Task: Create a due date automation trigger when advanced on, on the tuesday before a card is due add dates without a due date at 11:00 AM.
Action: Mouse moved to (822, 252)
Screenshot: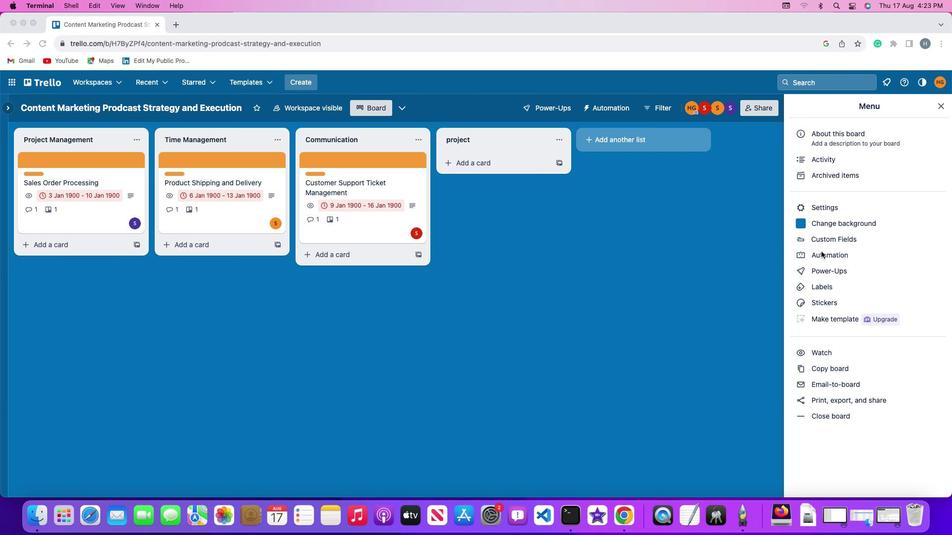 
Action: Mouse pressed left at (822, 252)
Screenshot: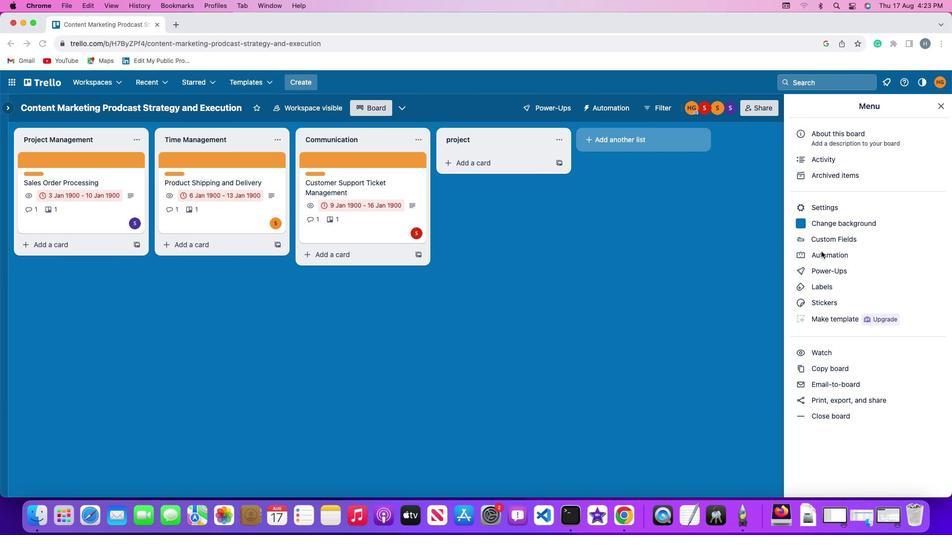 
Action: Mouse pressed left at (822, 252)
Screenshot: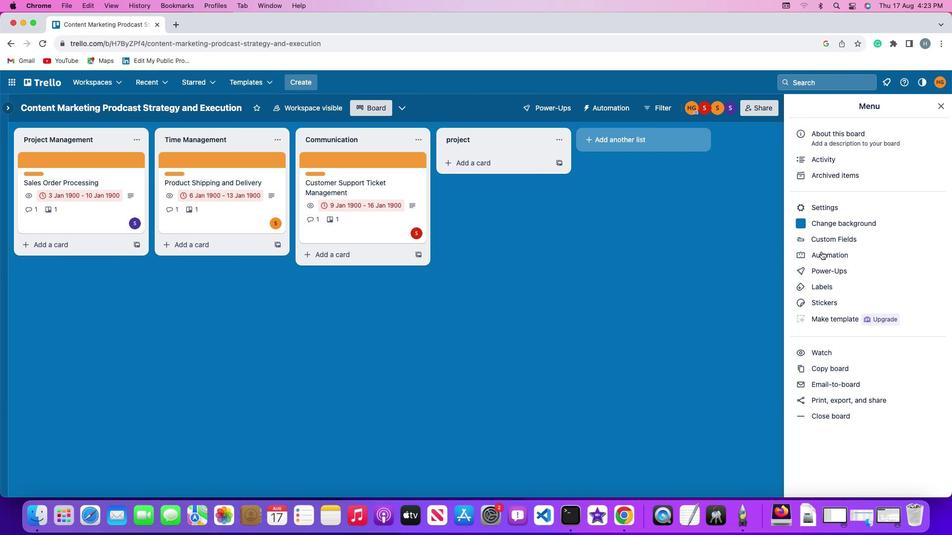 
Action: Mouse moved to (59, 233)
Screenshot: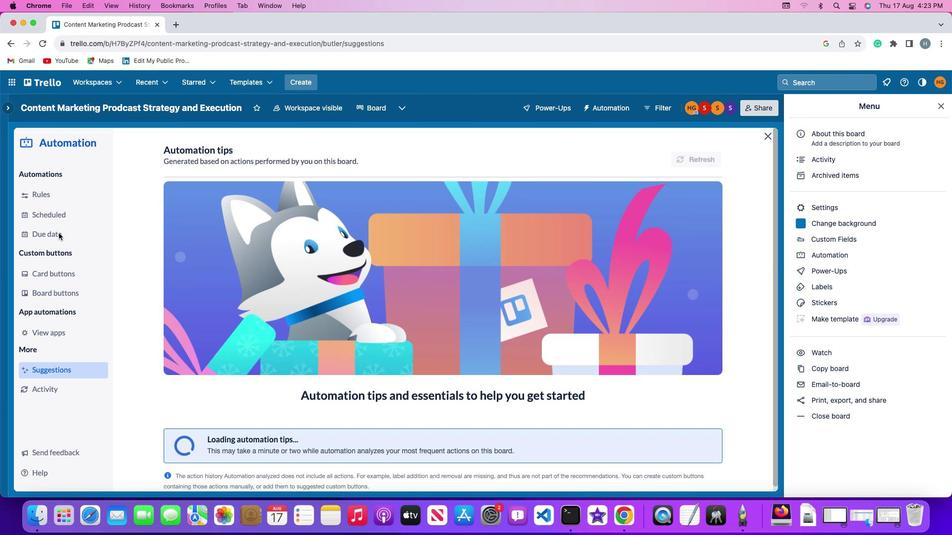 
Action: Mouse pressed left at (59, 233)
Screenshot: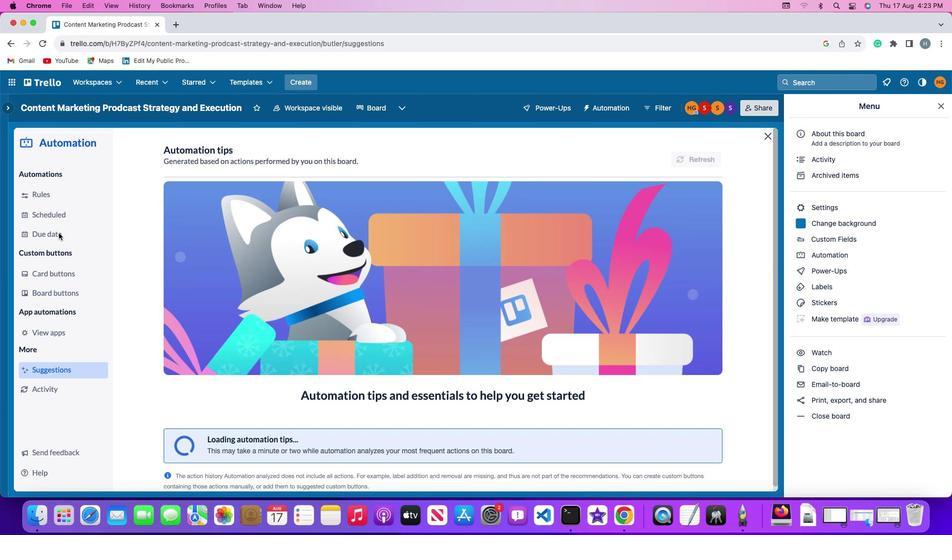 
Action: Mouse moved to (666, 151)
Screenshot: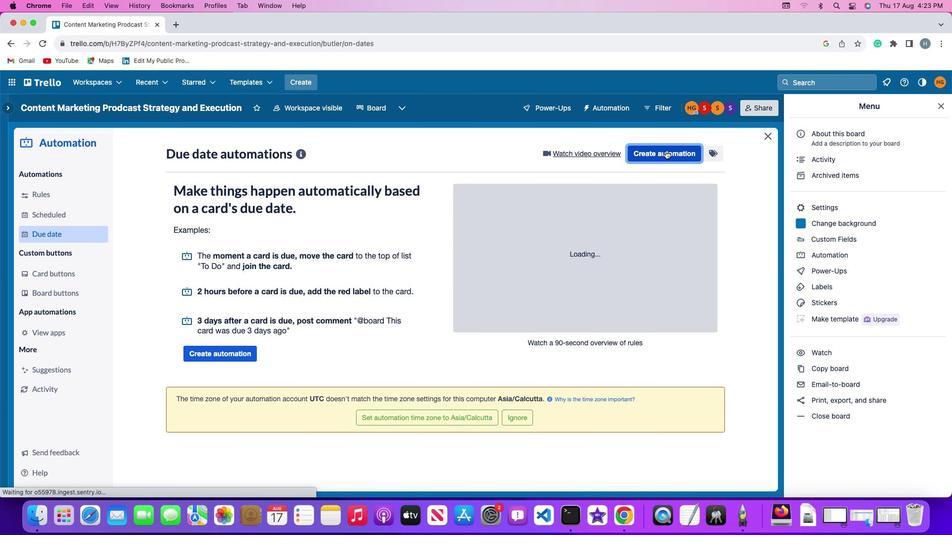 
Action: Mouse pressed left at (666, 151)
Screenshot: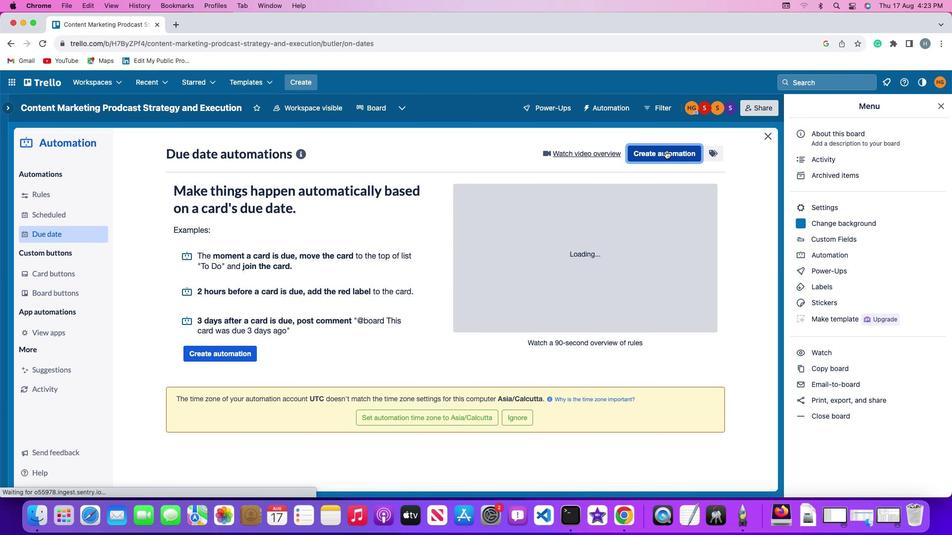 
Action: Mouse moved to (199, 247)
Screenshot: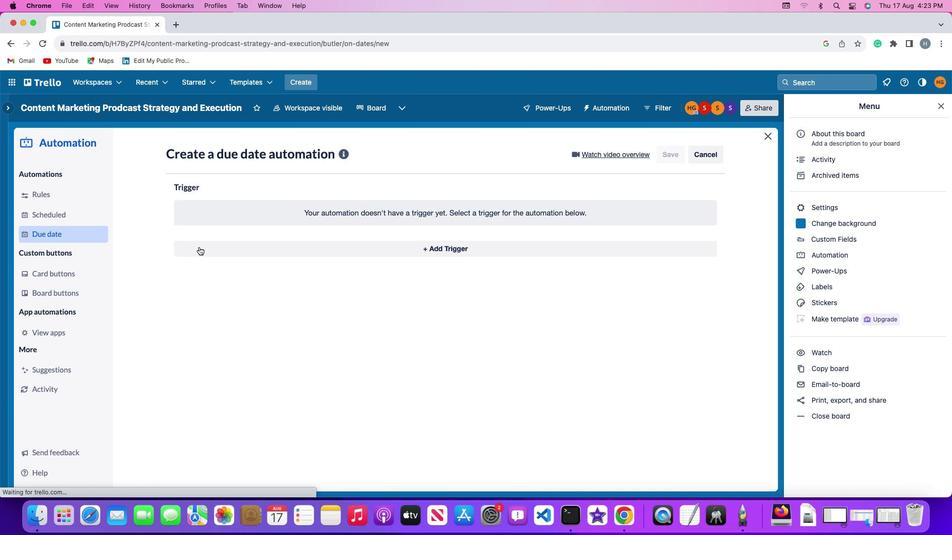 
Action: Mouse pressed left at (199, 247)
Screenshot: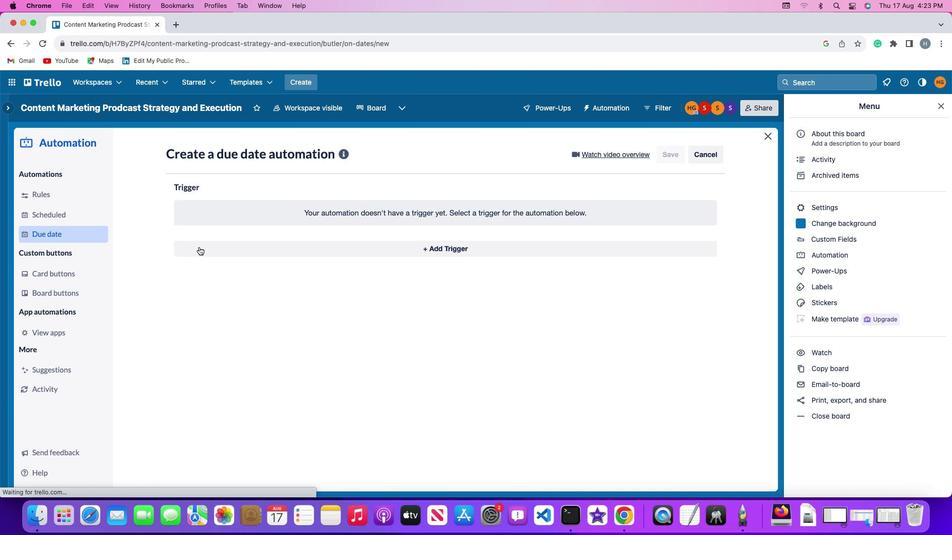 
Action: Mouse moved to (206, 431)
Screenshot: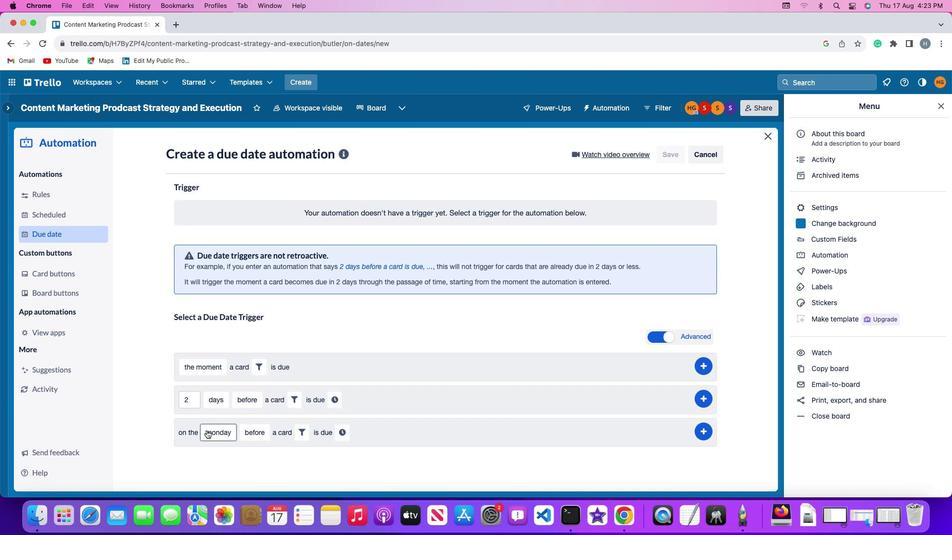 
Action: Mouse pressed left at (206, 431)
Screenshot: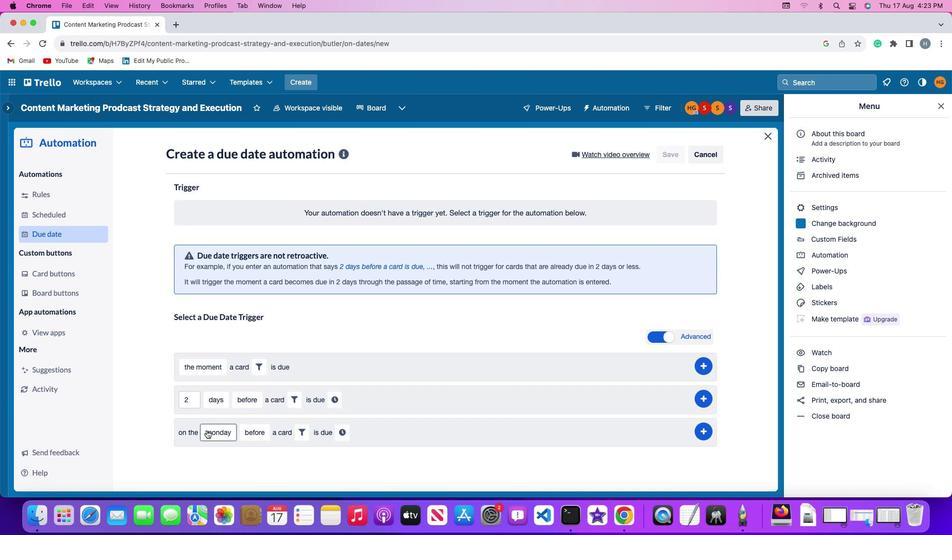 
Action: Mouse moved to (218, 317)
Screenshot: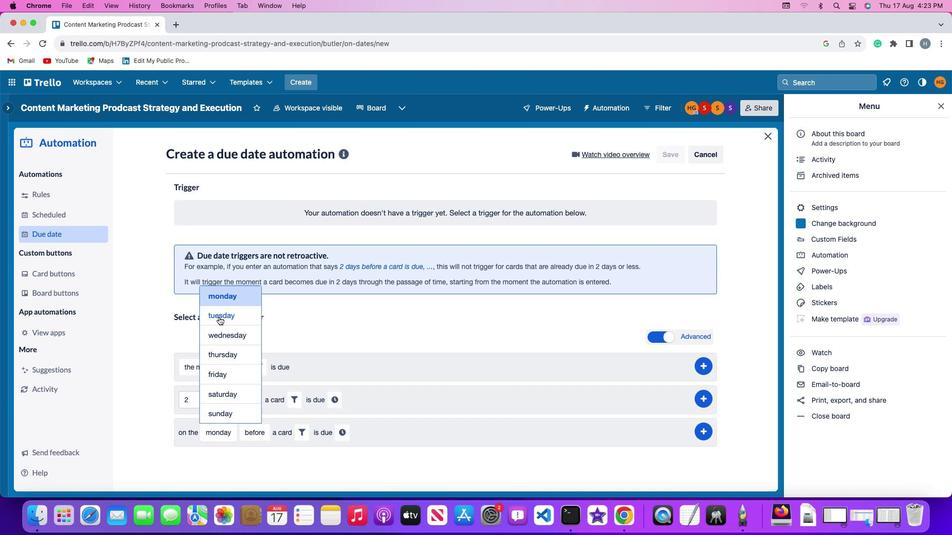 
Action: Mouse pressed left at (218, 317)
Screenshot: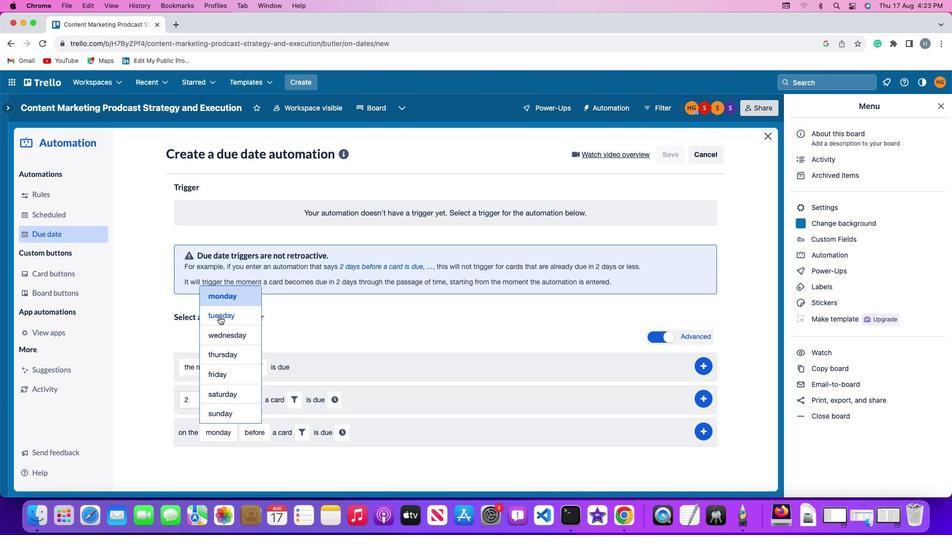 
Action: Mouse moved to (252, 425)
Screenshot: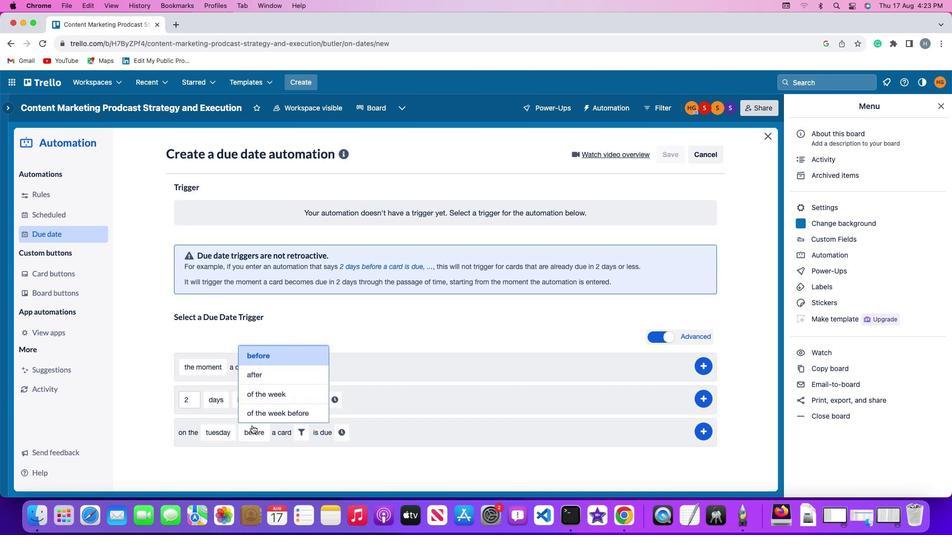 
Action: Mouse pressed left at (252, 425)
Screenshot: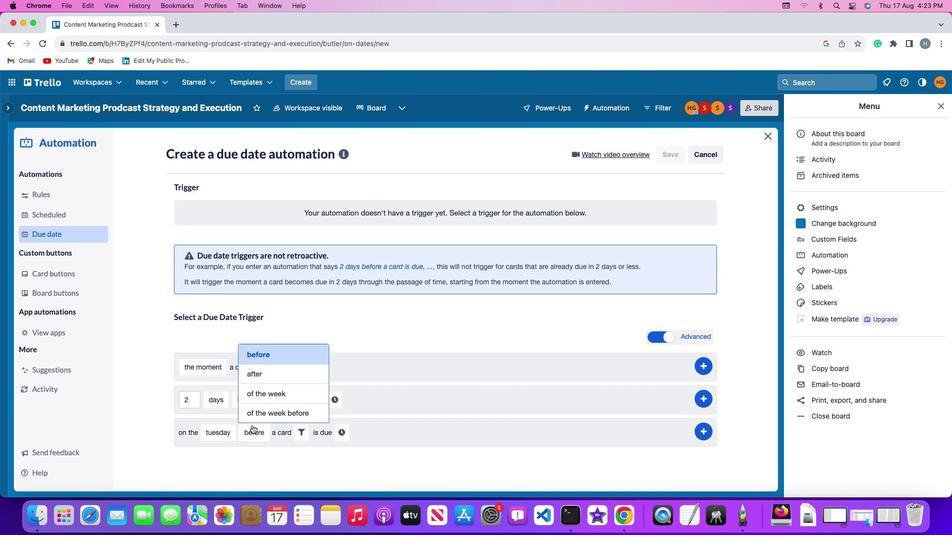 
Action: Mouse moved to (269, 348)
Screenshot: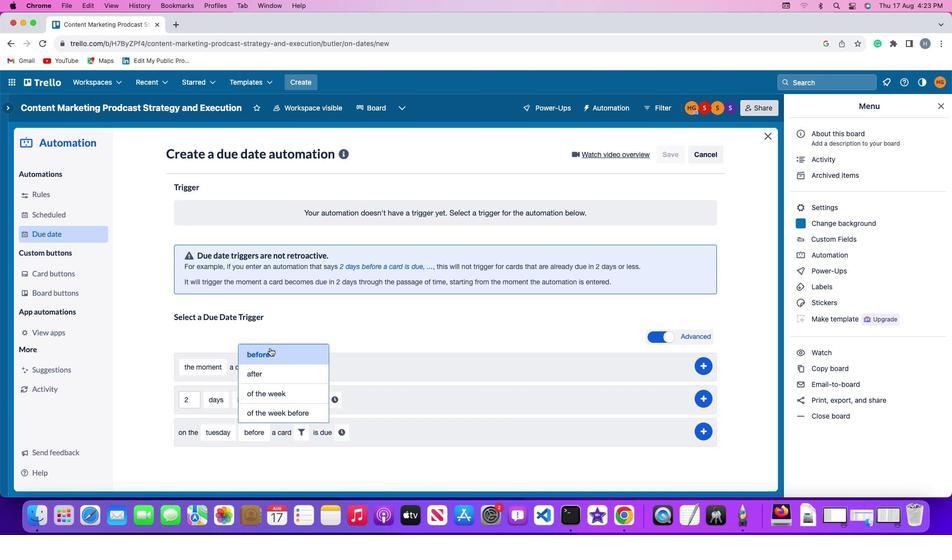 
Action: Mouse pressed left at (269, 348)
Screenshot: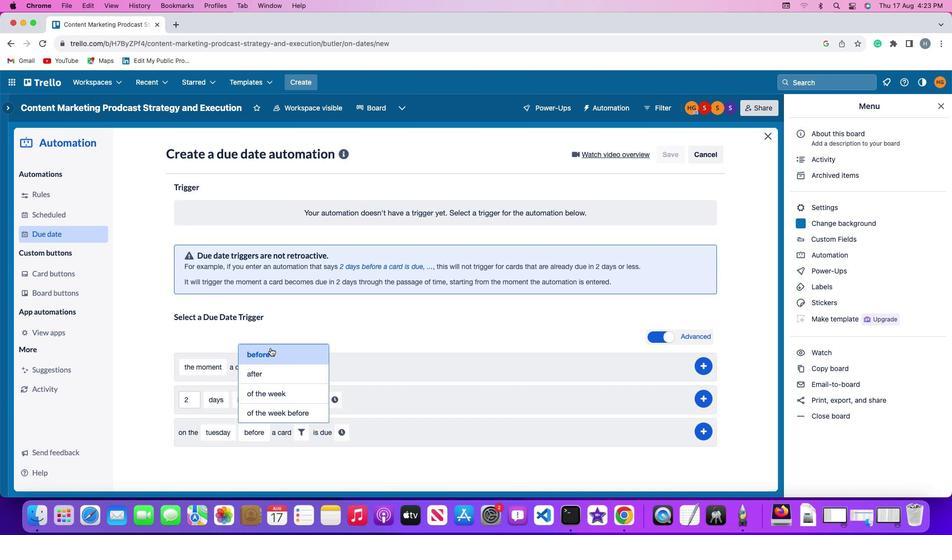 
Action: Mouse moved to (301, 433)
Screenshot: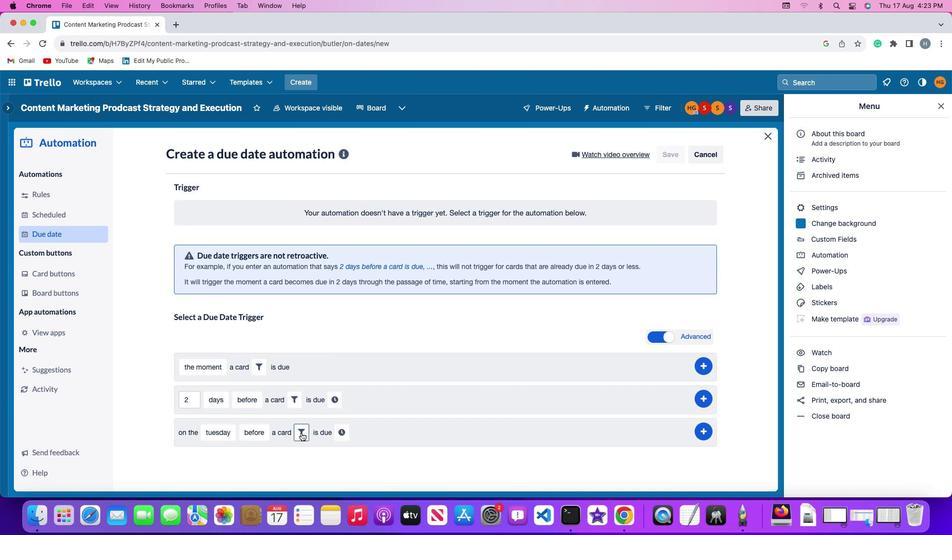 
Action: Mouse pressed left at (301, 433)
Screenshot: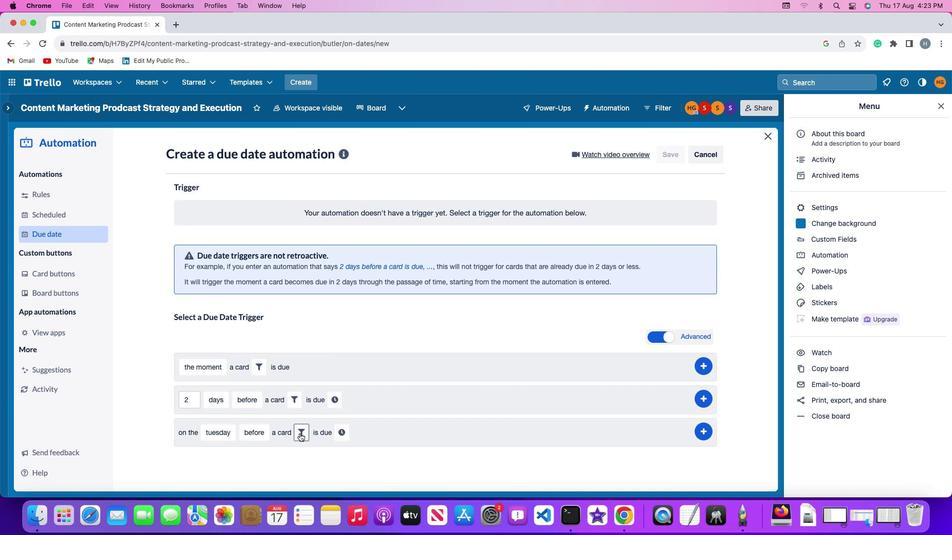 
Action: Mouse moved to (356, 458)
Screenshot: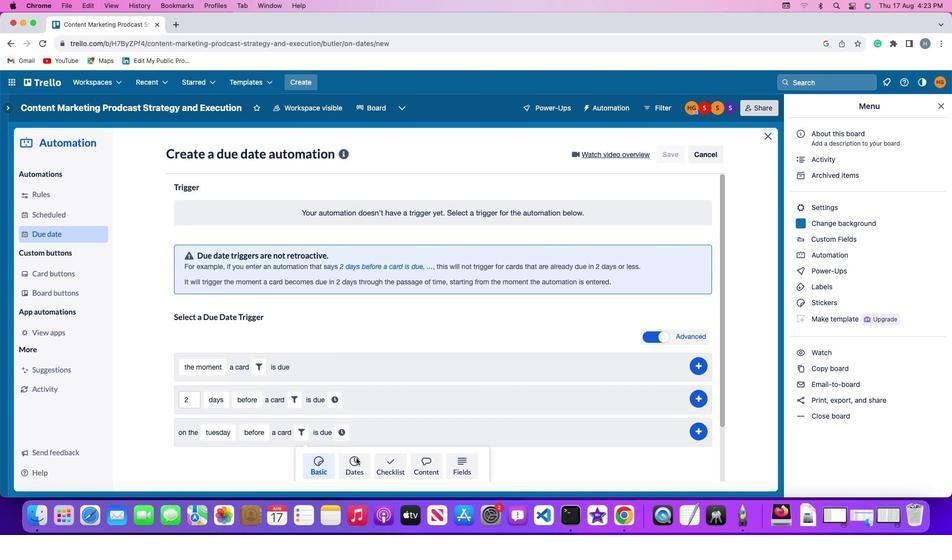 
Action: Mouse pressed left at (356, 458)
Screenshot: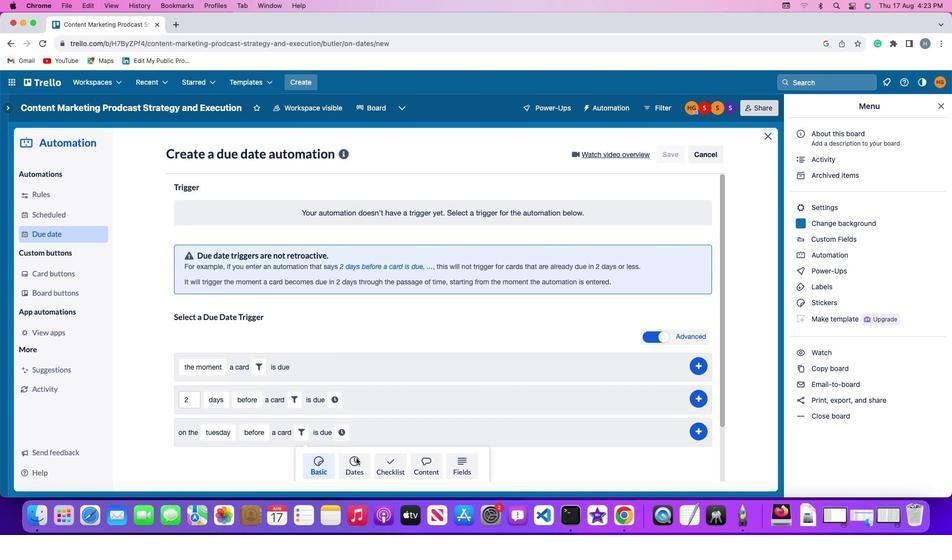 
Action: Mouse moved to (234, 463)
Screenshot: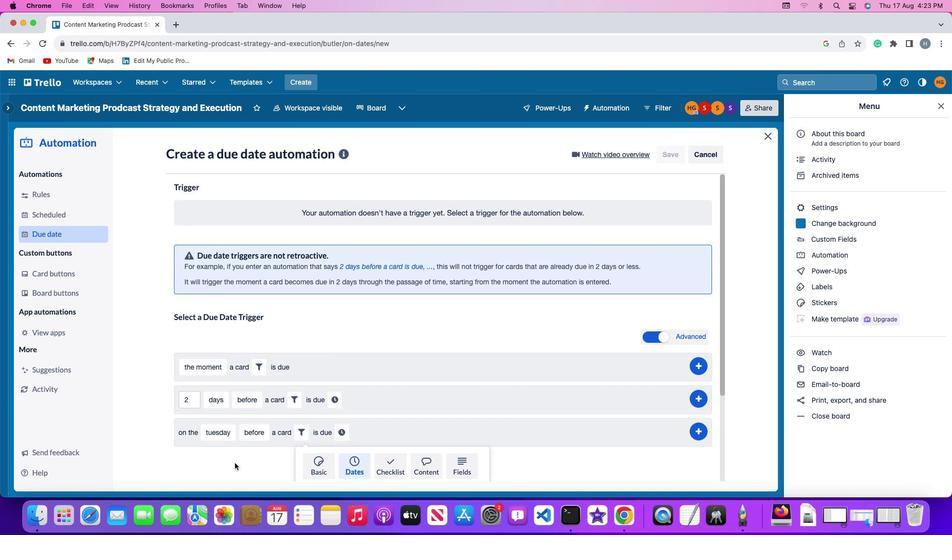 
Action: Mouse scrolled (234, 463) with delta (0, 0)
Screenshot: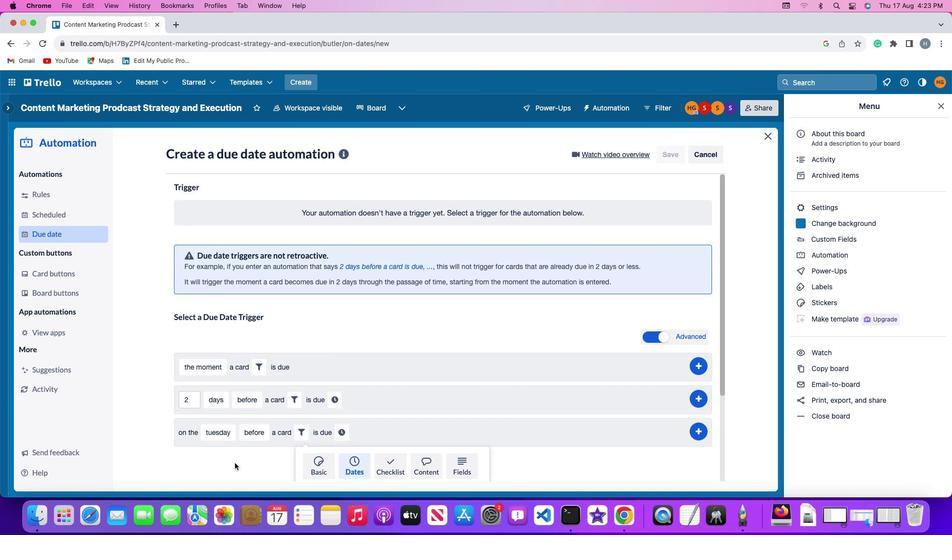 
Action: Mouse scrolled (234, 463) with delta (0, 0)
Screenshot: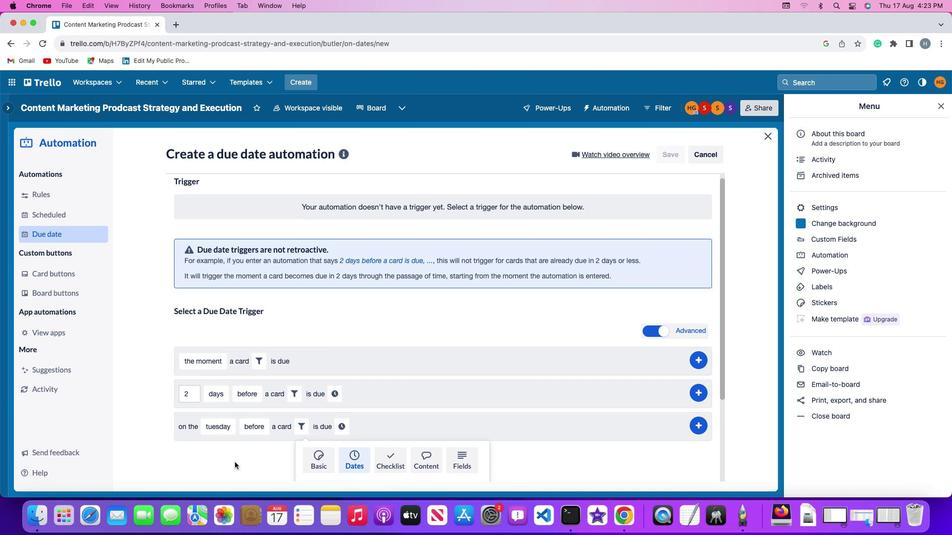 
Action: Mouse moved to (234, 463)
Screenshot: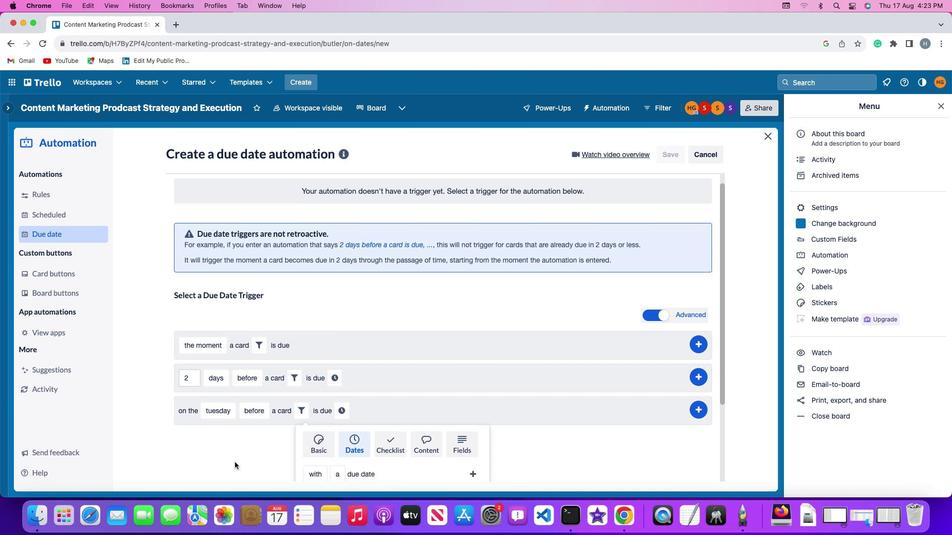 
Action: Mouse scrolled (234, 463) with delta (0, -1)
Screenshot: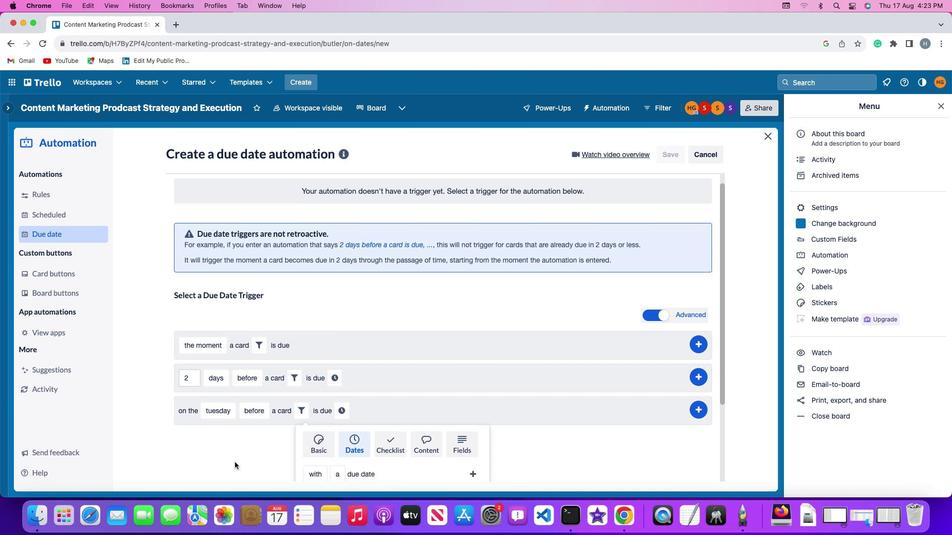 
Action: Mouse moved to (314, 413)
Screenshot: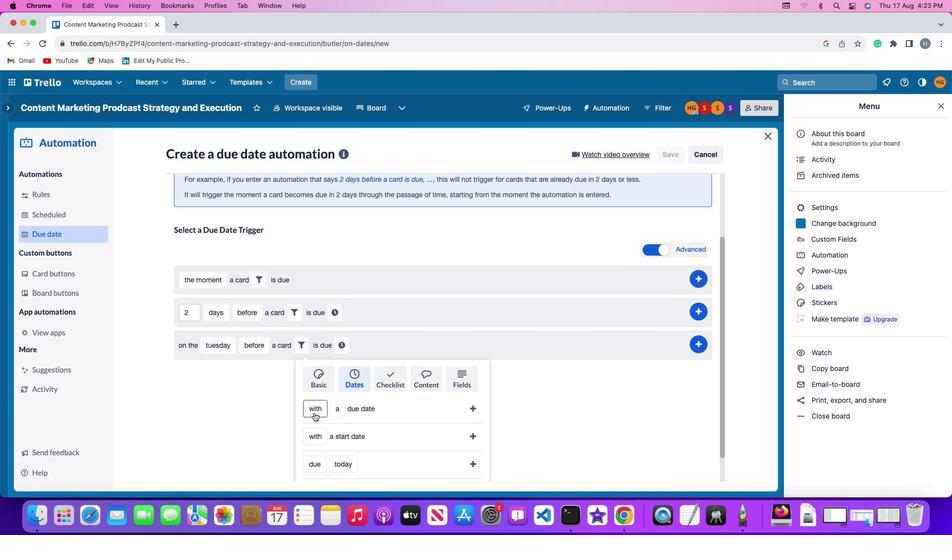 
Action: Mouse pressed left at (314, 413)
Screenshot: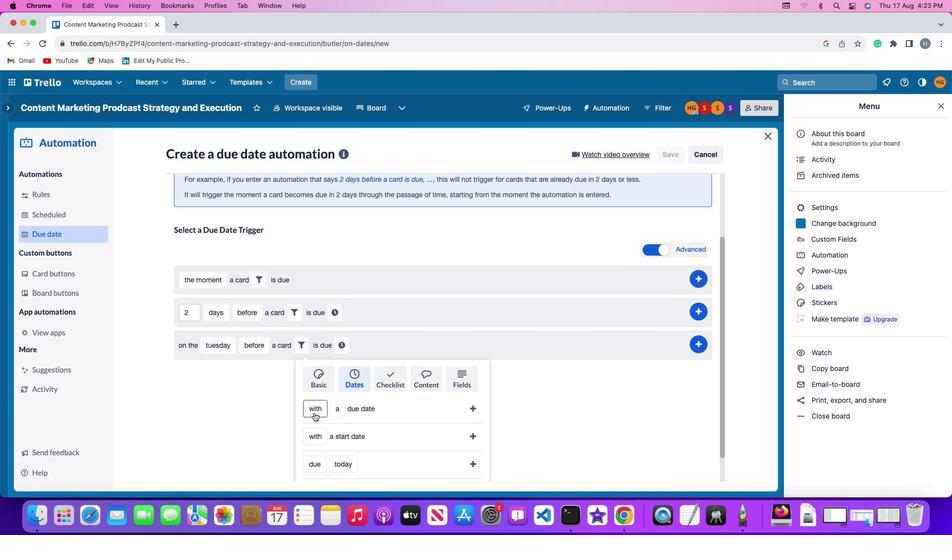 
Action: Mouse moved to (318, 446)
Screenshot: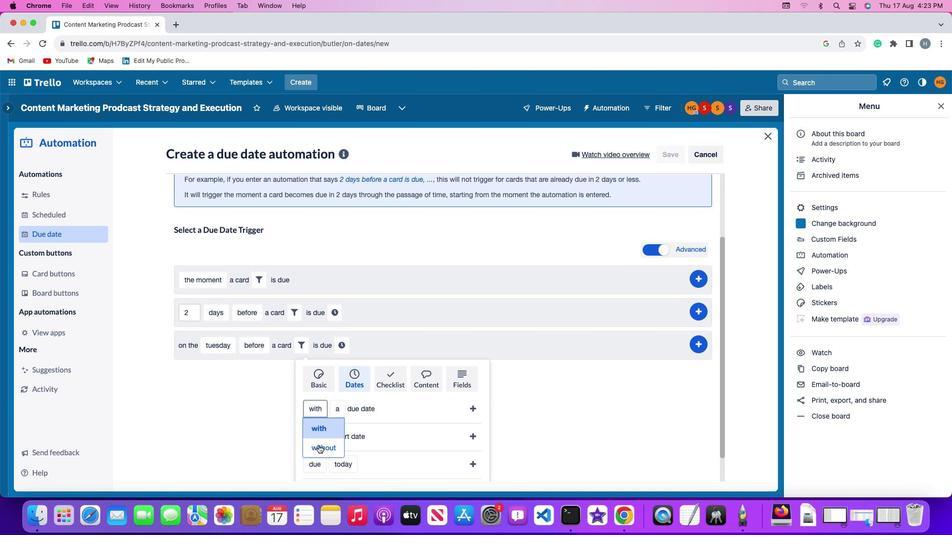 
Action: Mouse pressed left at (318, 446)
Screenshot: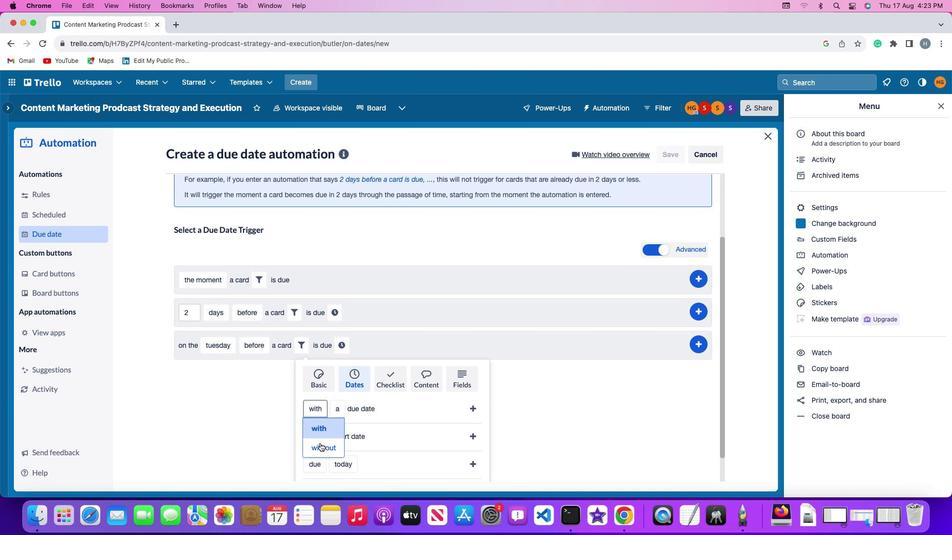 
Action: Mouse moved to (344, 406)
Screenshot: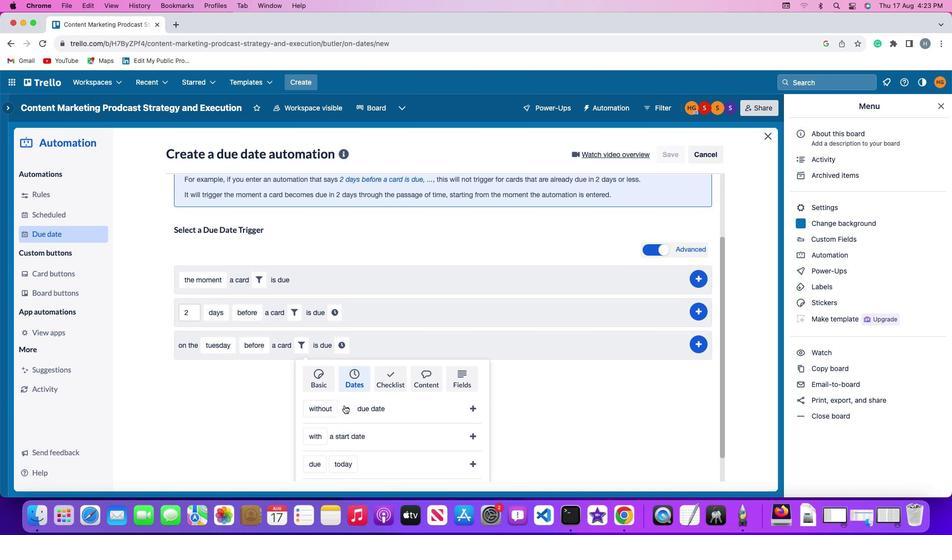 
Action: Mouse pressed left at (344, 406)
Screenshot: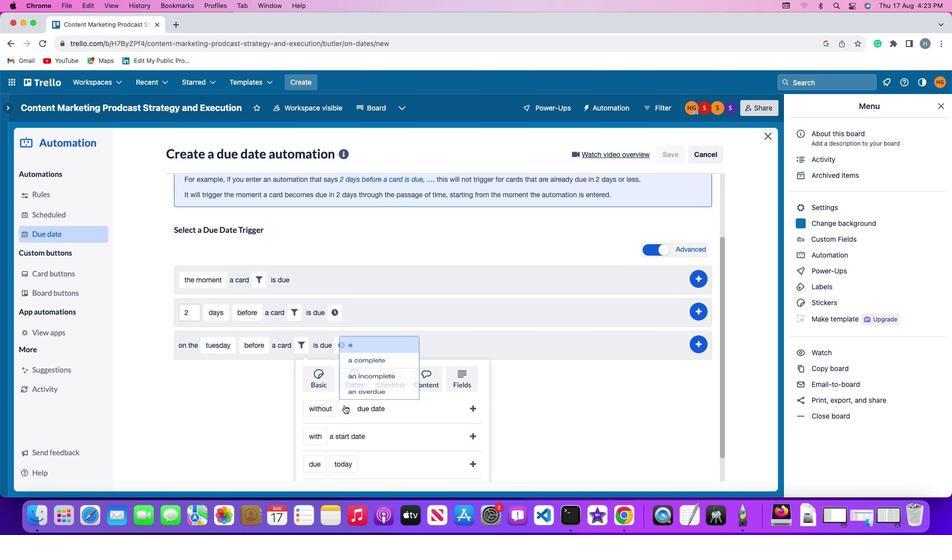 
Action: Mouse moved to (368, 334)
Screenshot: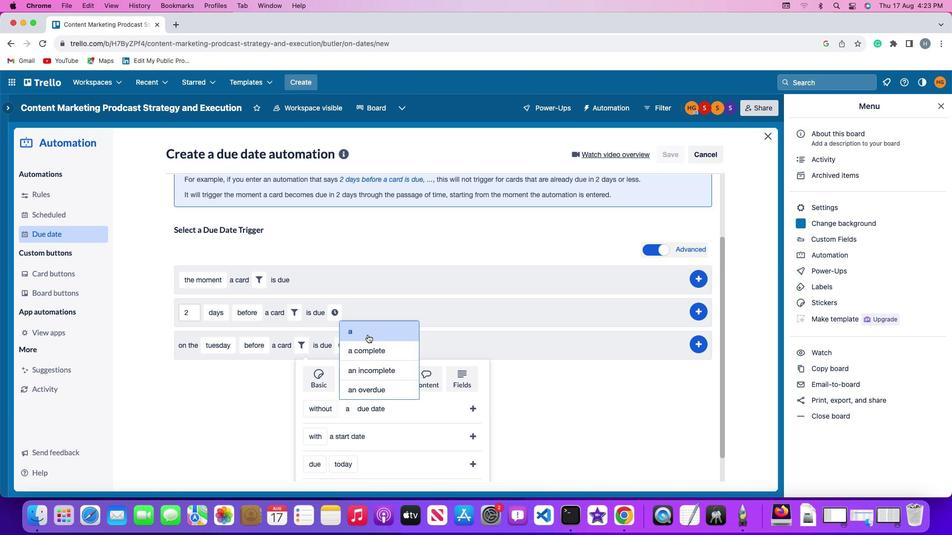 
Action: Mouse pressed left at (368, 334)
Screenshot: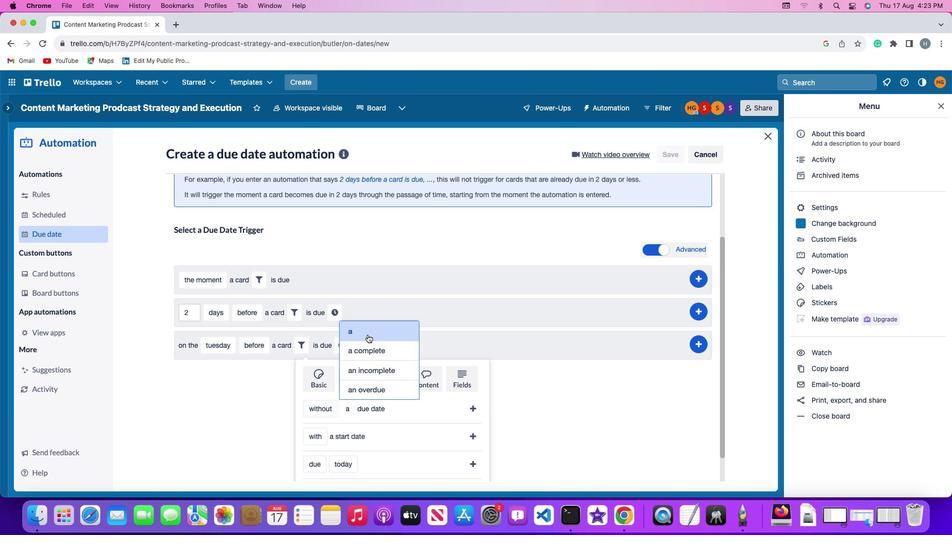 
Action: Mouse moved to (471, 406)
Screenshot: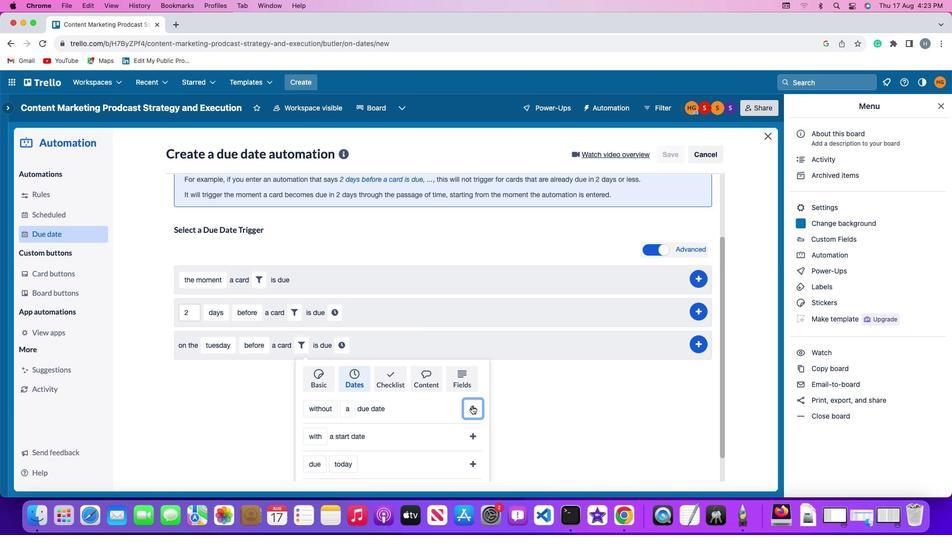
Action: Mouse pressed left at (471, 406)
Screenshot: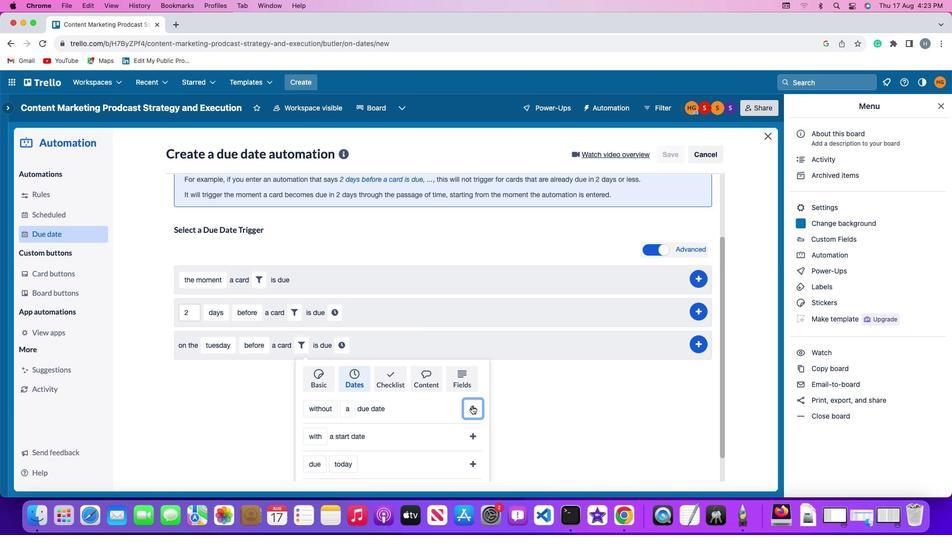 
Action: Mouse moved to (424, 431)
Screenshot: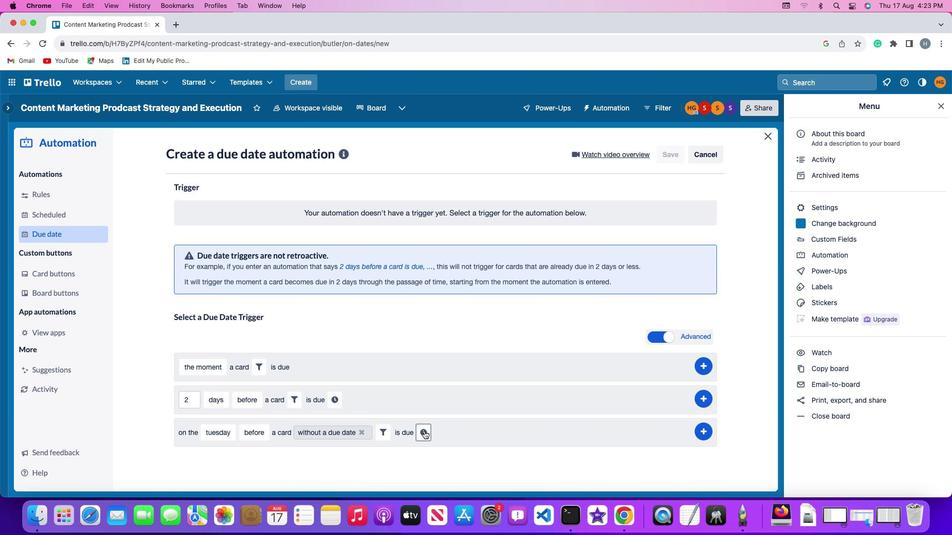 
Action: Mouse pressed left at (424, 431)
Screenshot: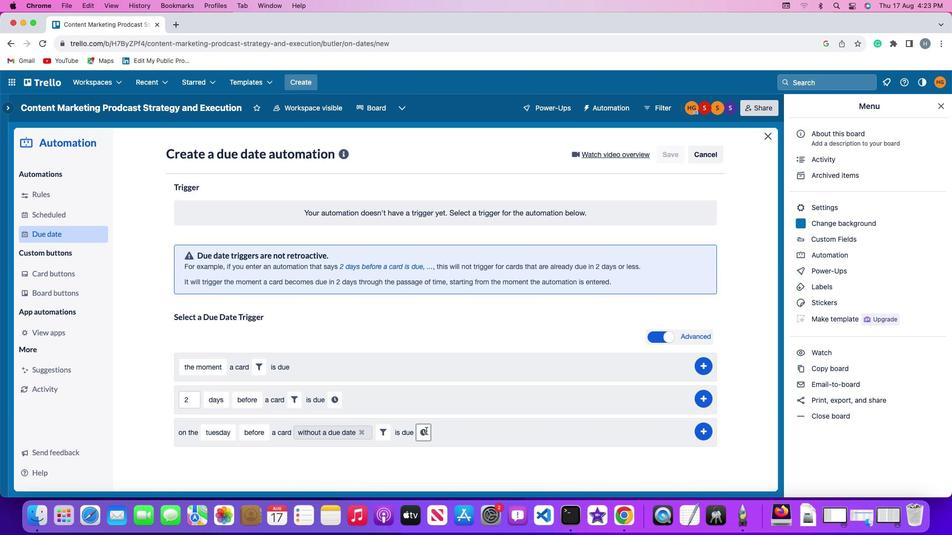 
Action: Mouse moved to (446, 436)
Screenshot: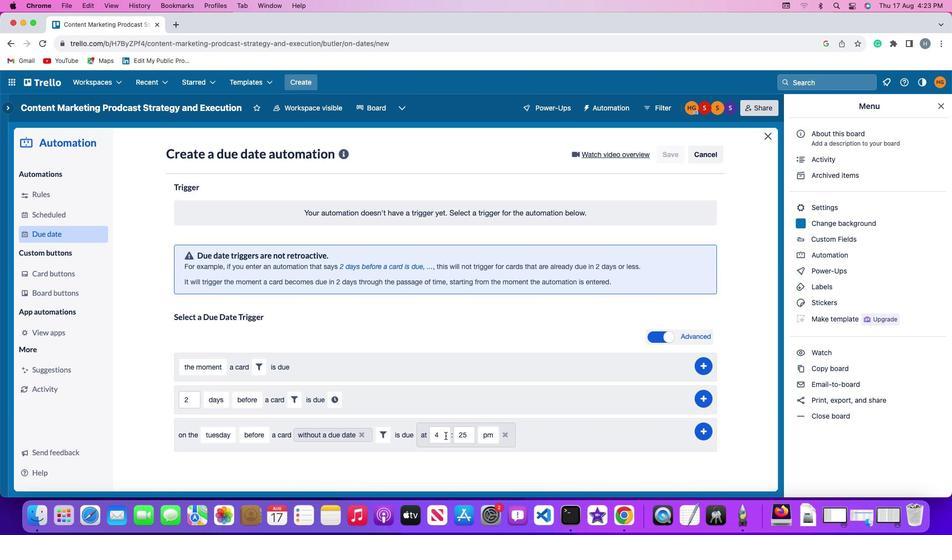 
Action: Mouse pressed left at (446, 436)
Screenshot: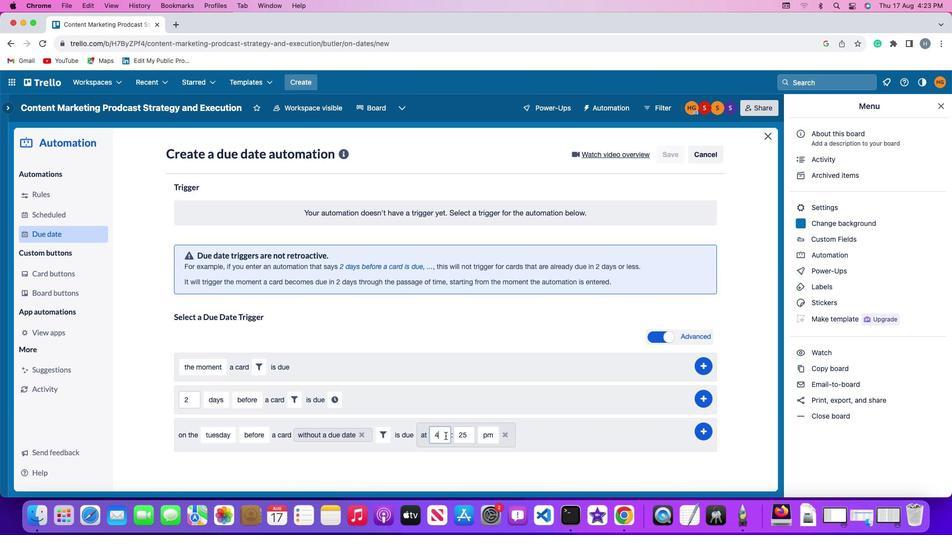 
Action: Mouse moved to (445, 434)
Screenshot: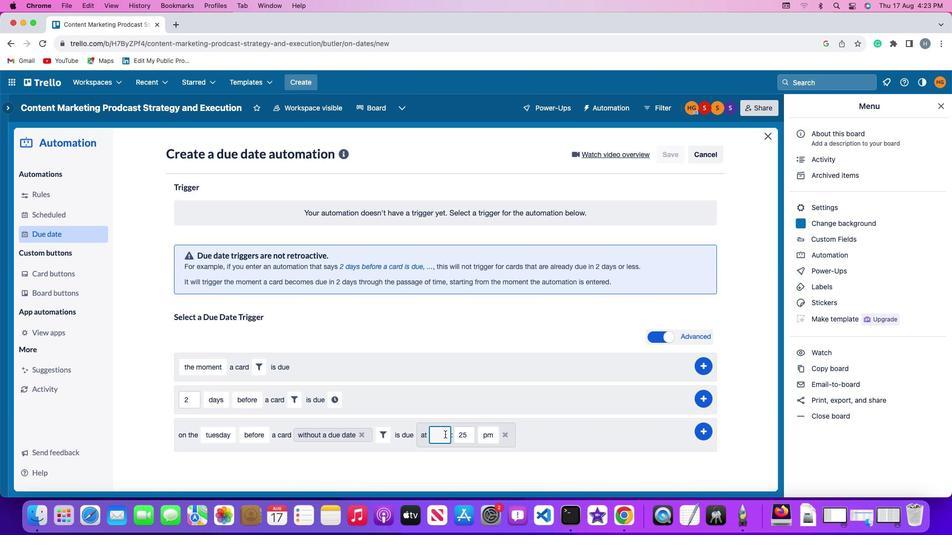
Action: Key pressed Key.backspace
Screenshot: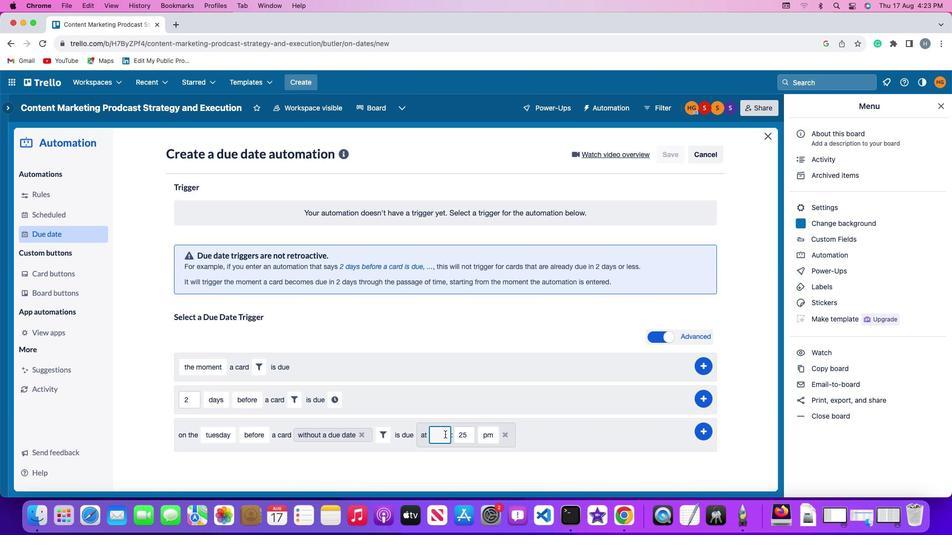 
Action: Mouse moved to (445, 435)
Screenshot: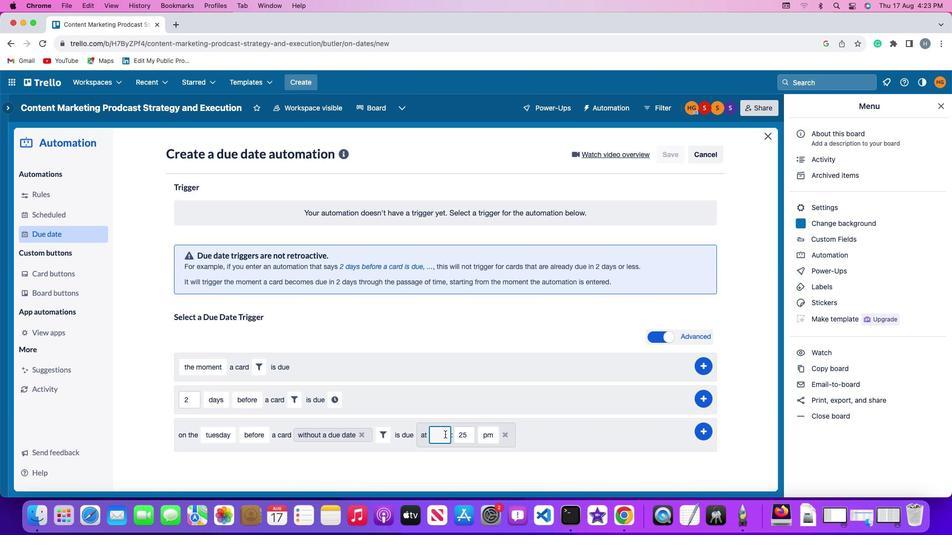 
Action: Key pressed '1''1'
Screenshot: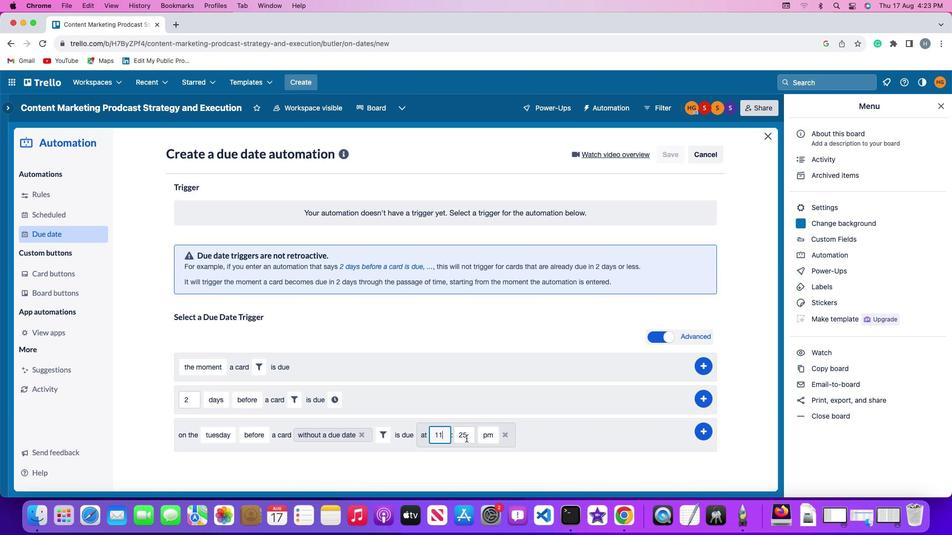 
Action: Mouse moved to (475, 437)
Screenshot: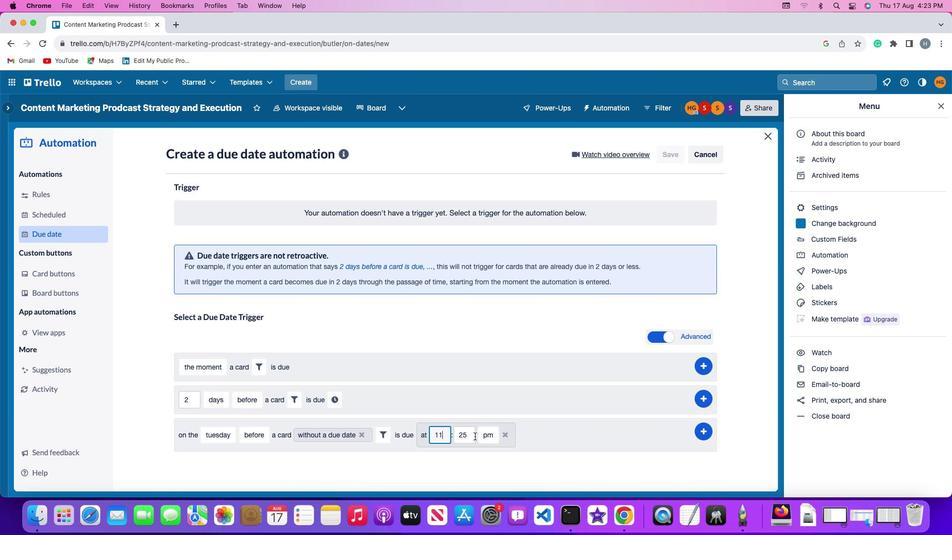 
Action: Mouse pressed left at (475, 437)
Screenshot: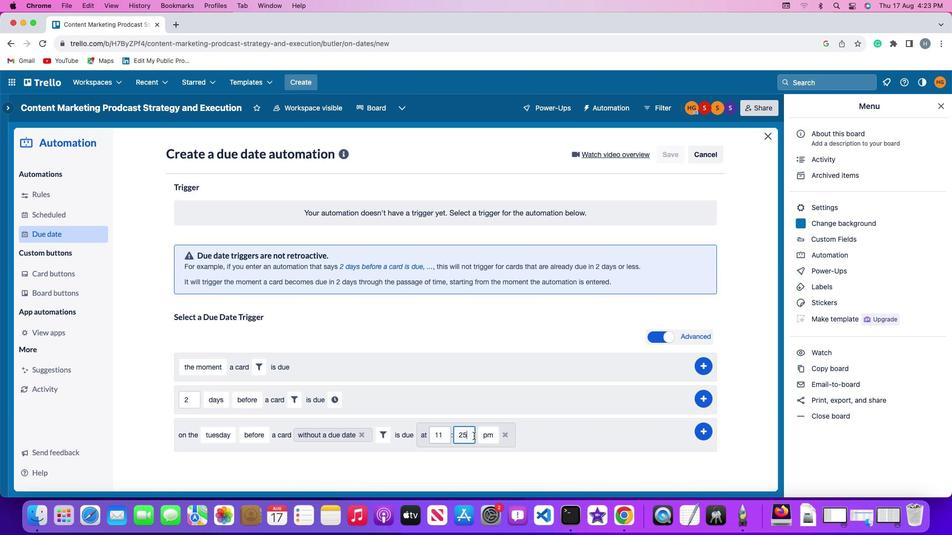 
Action: Mouse moved to (470, 436)
Screenshot: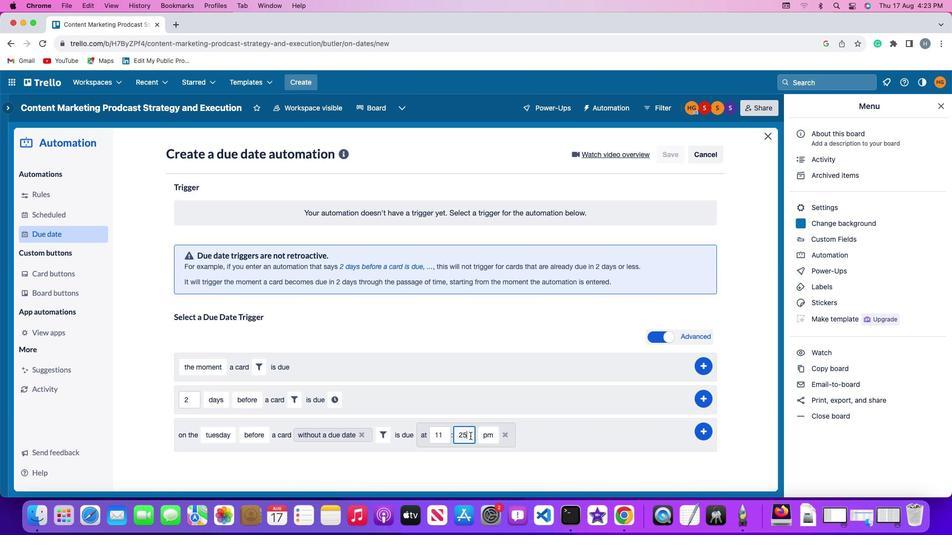 
Action: Key pressed Key.backspaceKey.backspace
Screenshot: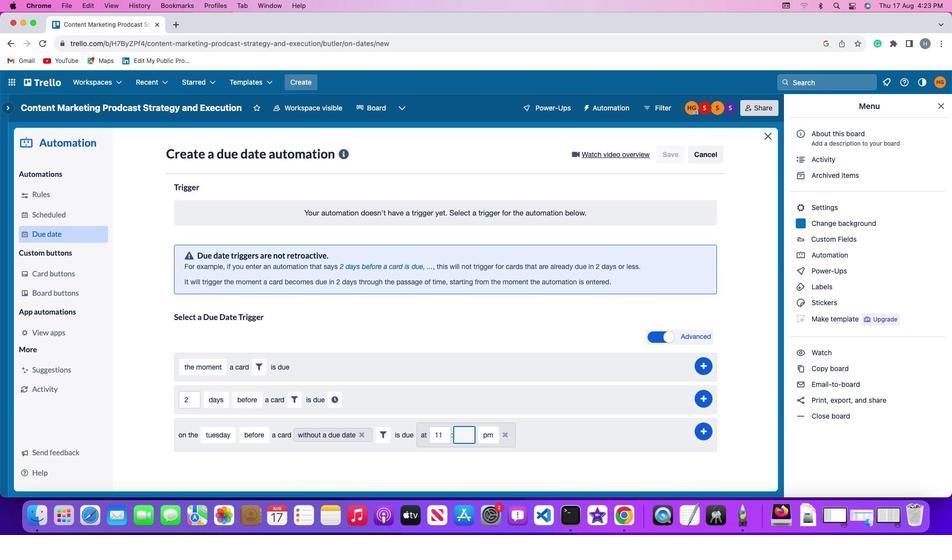 
Action: Mouse moved to (470, 436)
Screenshot: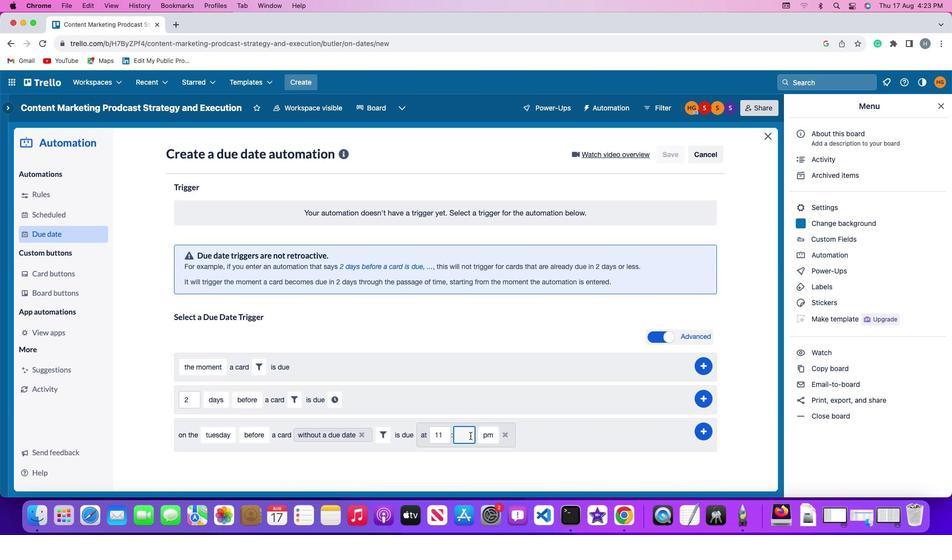 
Action: Key pressed '0''0'
Screenshot: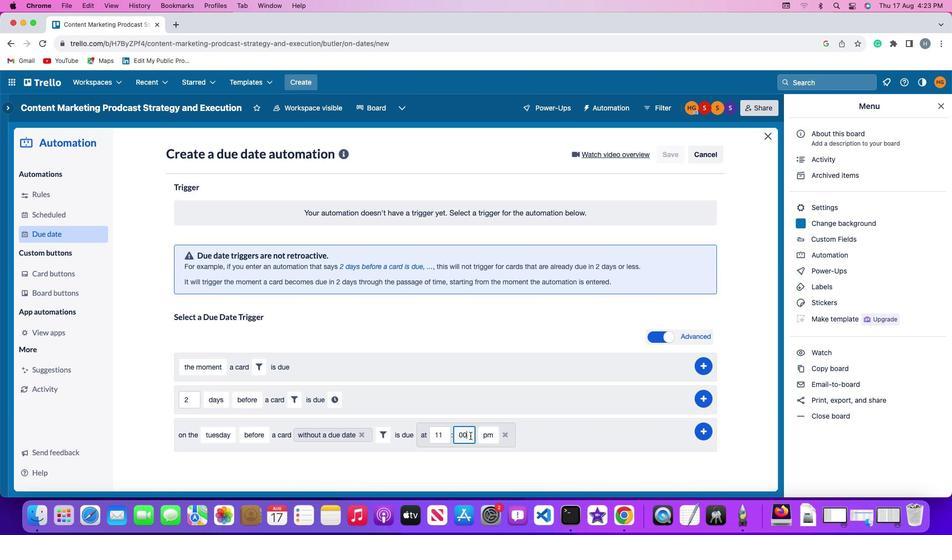 
Action: Mouse moved to (481, 436)
Screenshot: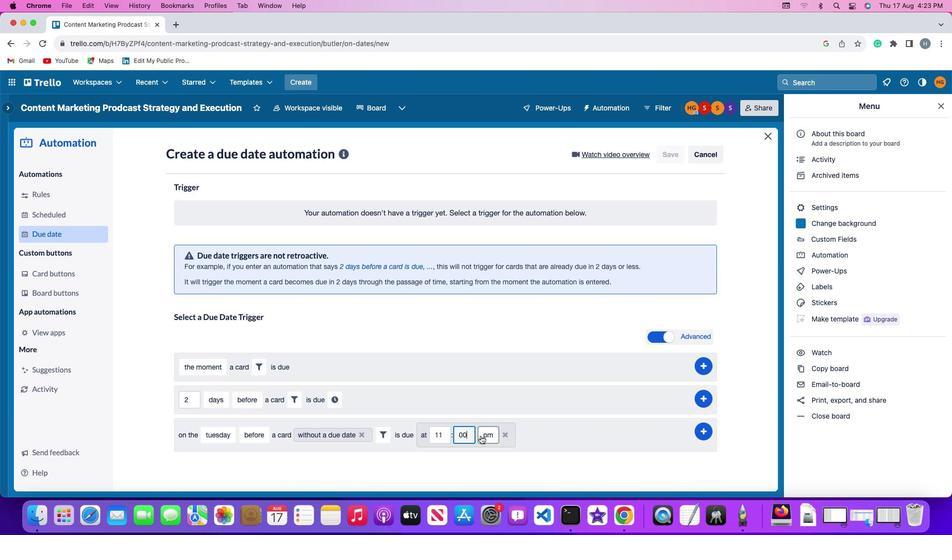 
Action: Mouse pressed left at (481, 436)
Screenshot: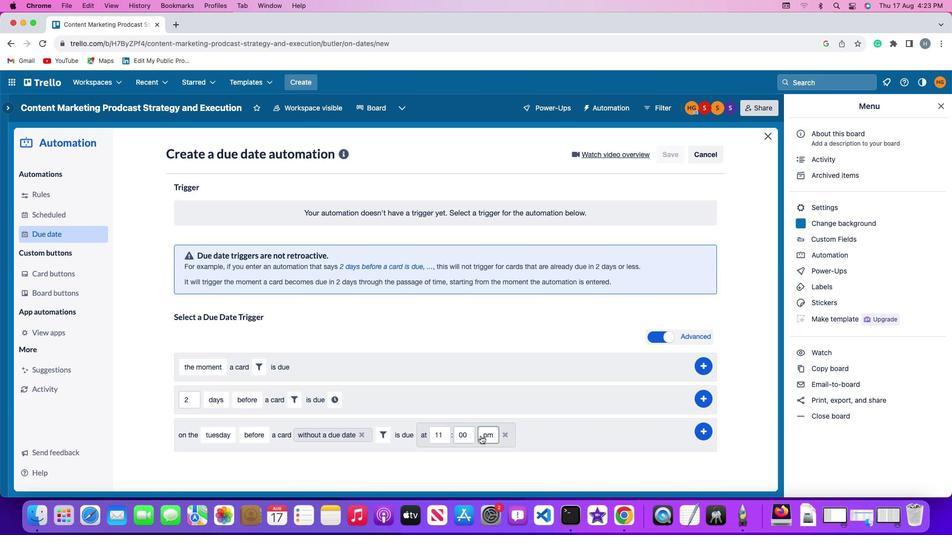 
Action: Mouse moved to (495, 451)
Screenshot: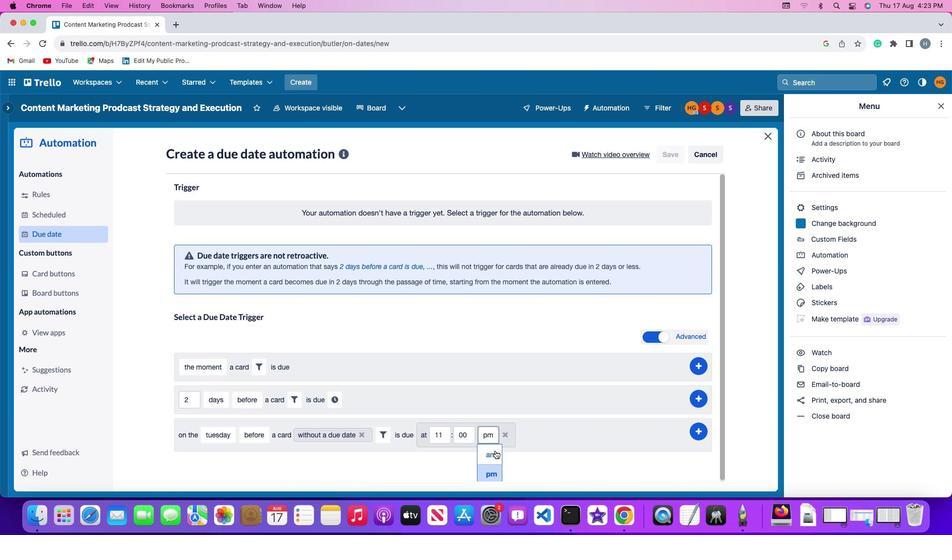
Action: Mouse pressed left at (495, 451)
Screenshot: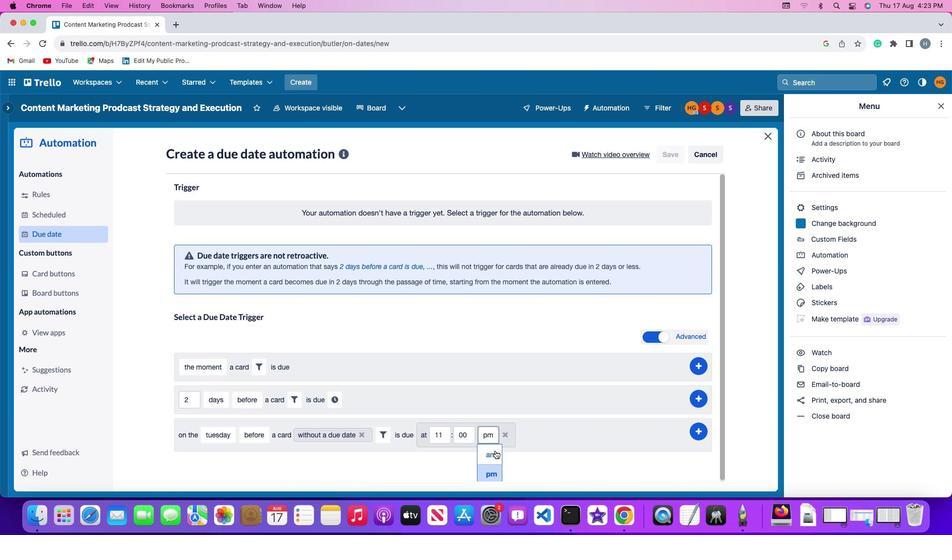 
Action: Mouse moved to (703, 432)
Screenshot: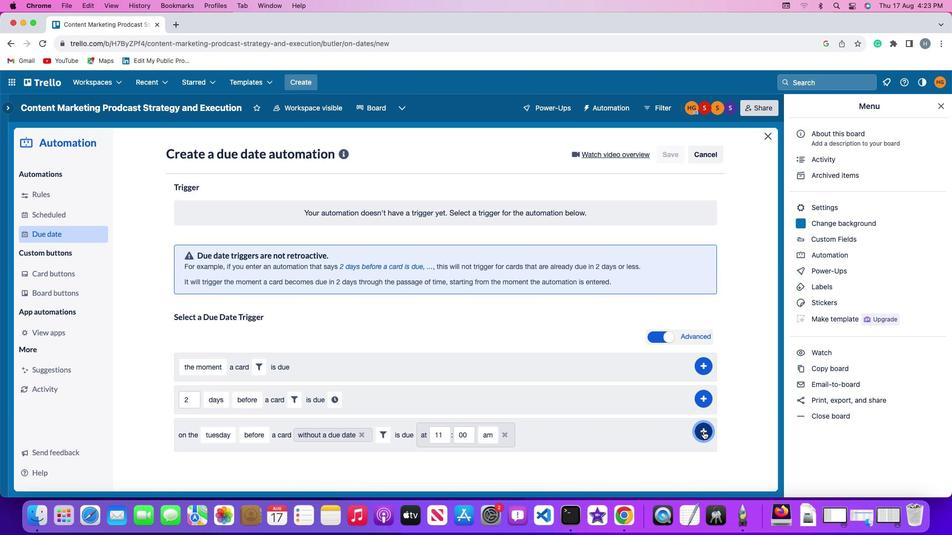 
Action: Mouse pressed left at (703, 432)
Screenshot: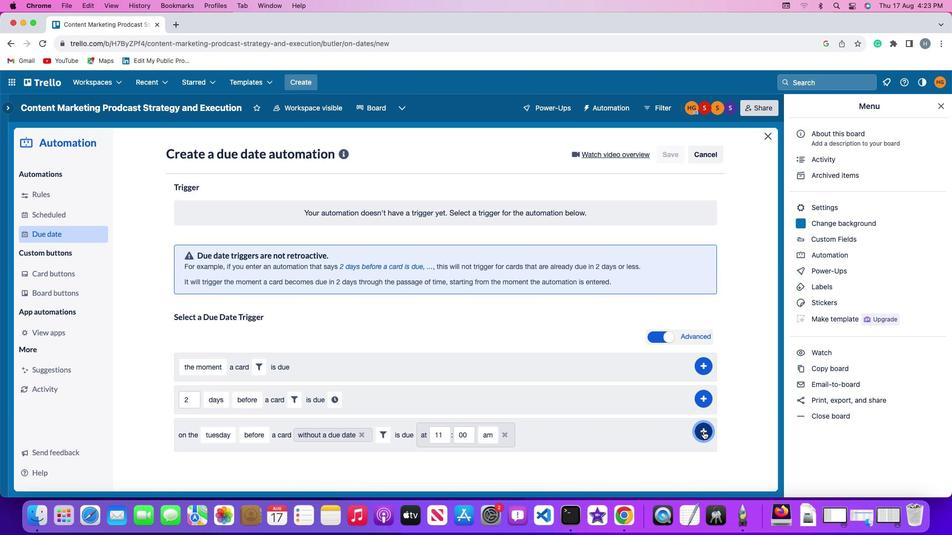 
Action: Mouse moved to (745, 358)
Screenshot: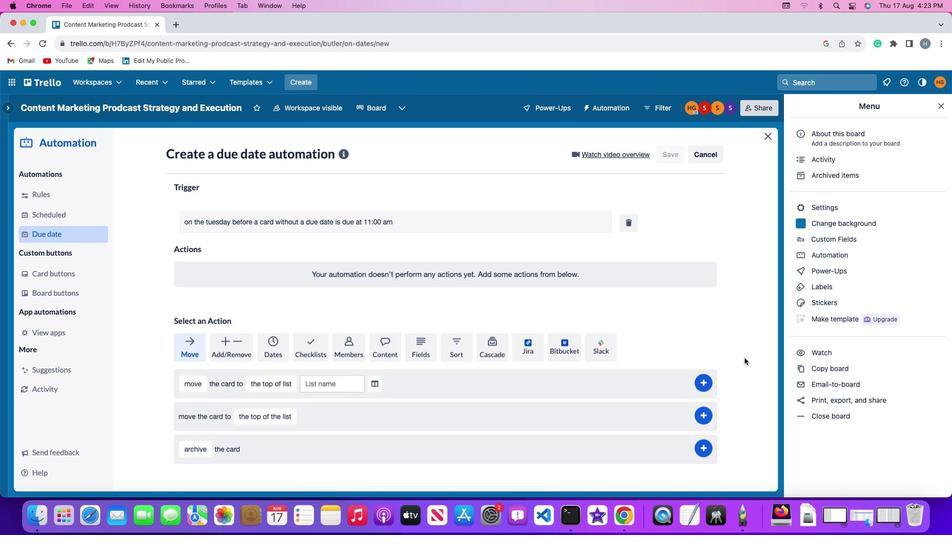 
